 Task: Add an event with the title Marketing Campaign Planning and Strategy Development, date '2023/10/15', time 7:50 AM to 9:50 AMand add a description: Once risks are identified, they need to be assessed to understand their potential impact and likelihood of occurrence. This involves evaluating the severity of each risk and prioritizing them based on their potential impact on project objectives, timelines, budget, quality, and stakeholder satisfaction.Select event color  Grape . Add location for the event as: Turku, Finland, logged in from the account softage.4@softage.netand send the event invitation to softage.6@softage.net and softage.7@softage.net. Set a reminder for the event Weekly on Sunday
Action: Mouse moved to (70, 92)
Screenshot: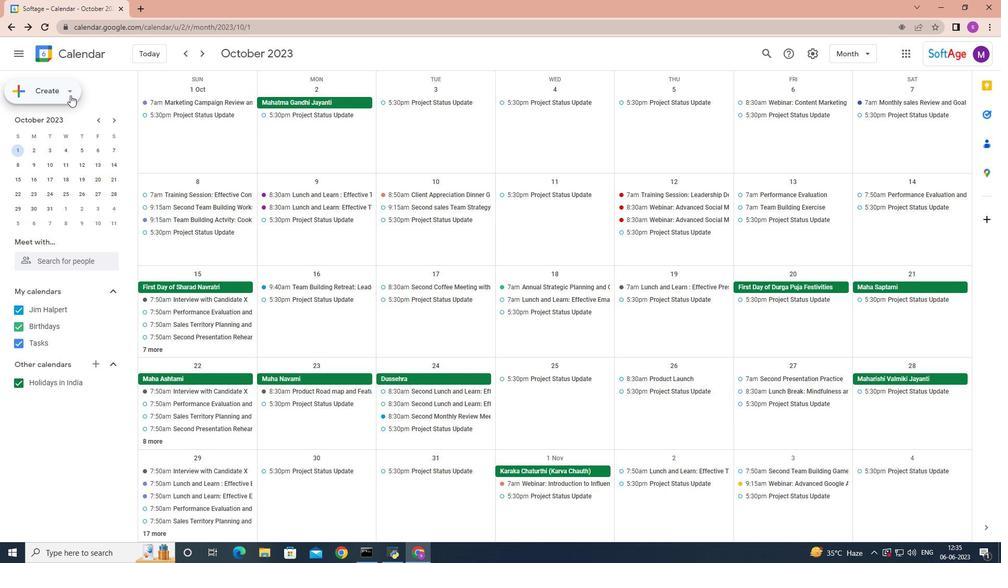 
Action: Mouse pressed left at (70, 92)
Screenshot: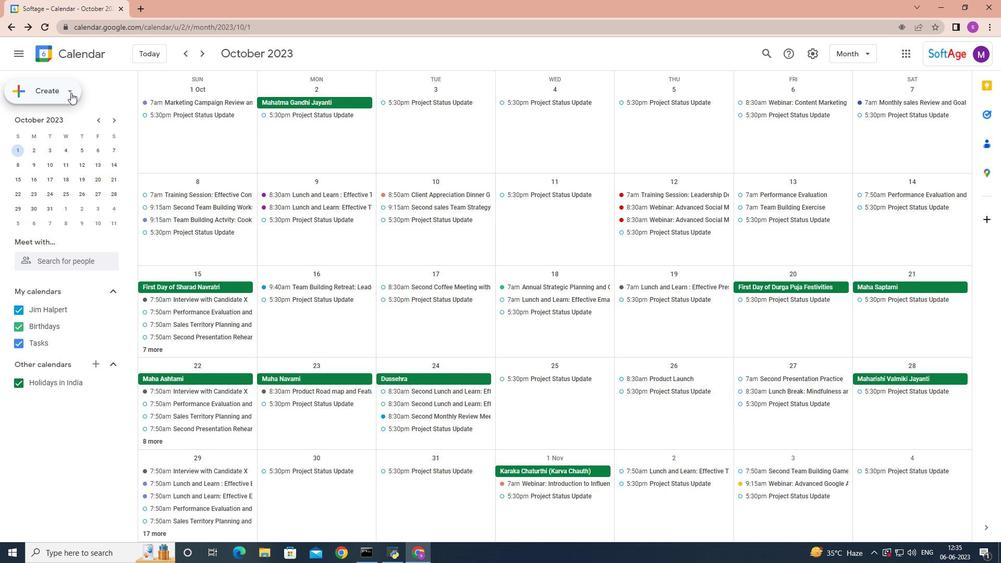 
Action: Mouse moved to (67, 121)
Screenshot: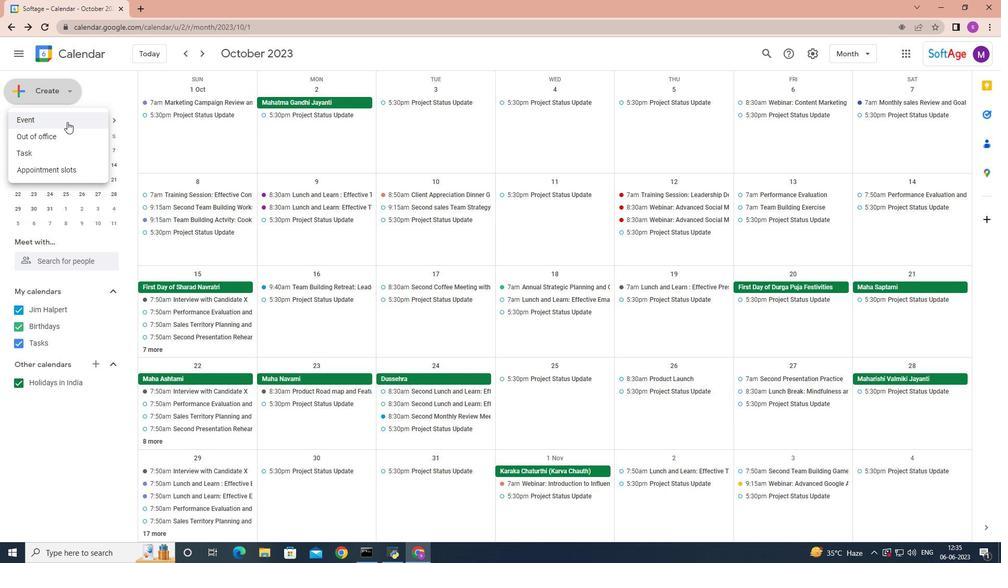 
Action: Mouse pressed left at (67, 121)
Screenshot: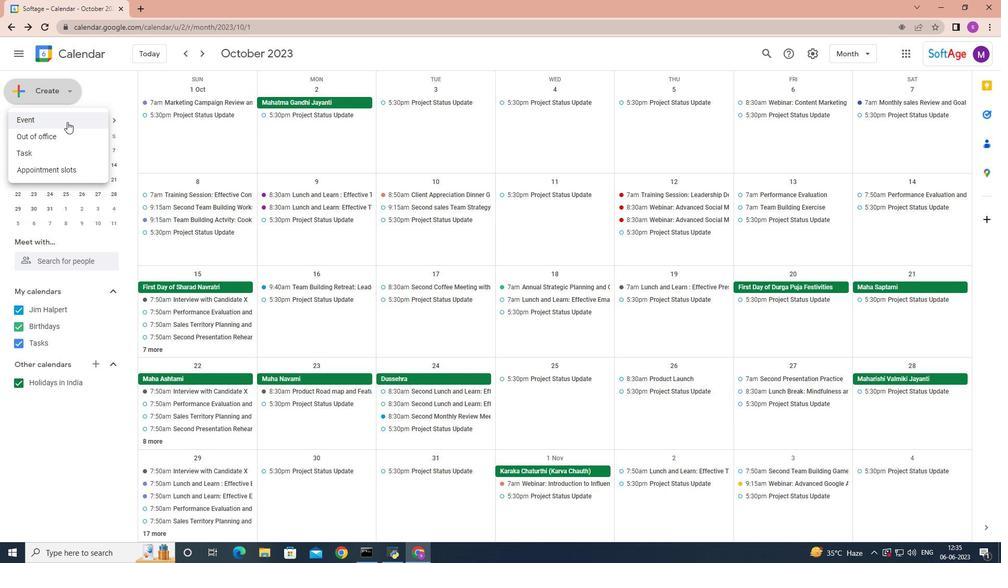 
Action: Mouse moved to (415, 351)
Screenshot: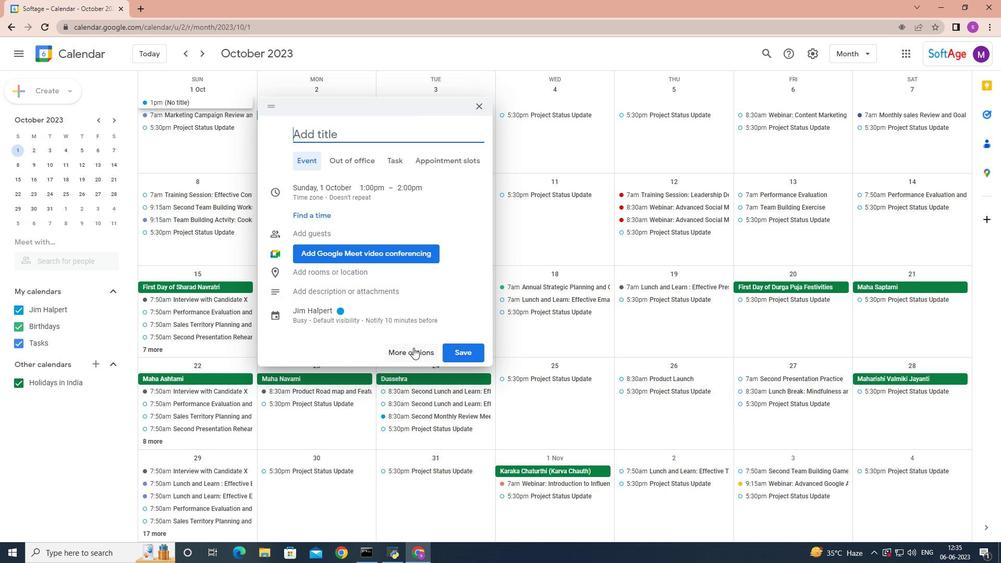 
Action: Mouse pressed left at (415, 351)
Screenshot: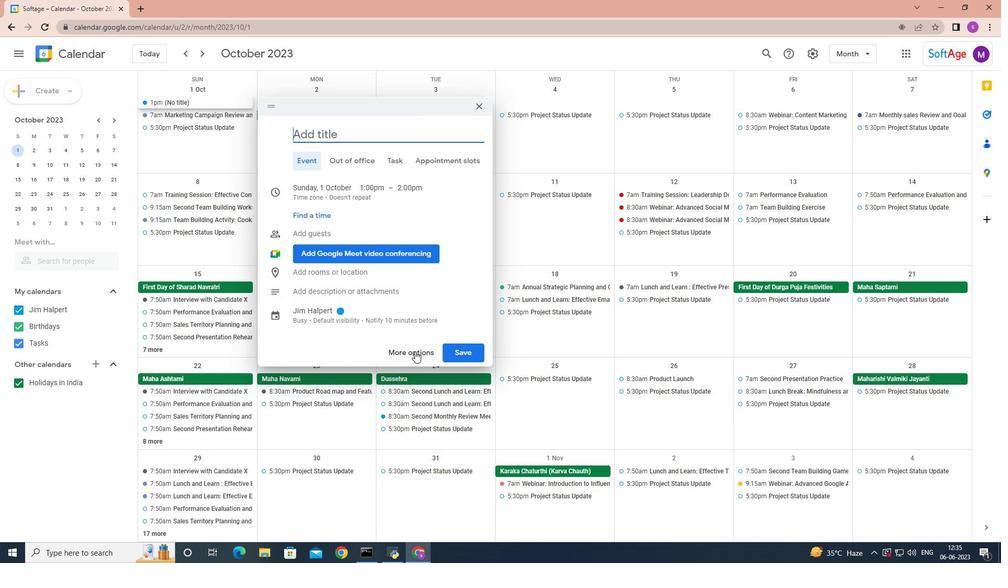 
Action: Mouse moved to (415, 351)
Screenshot: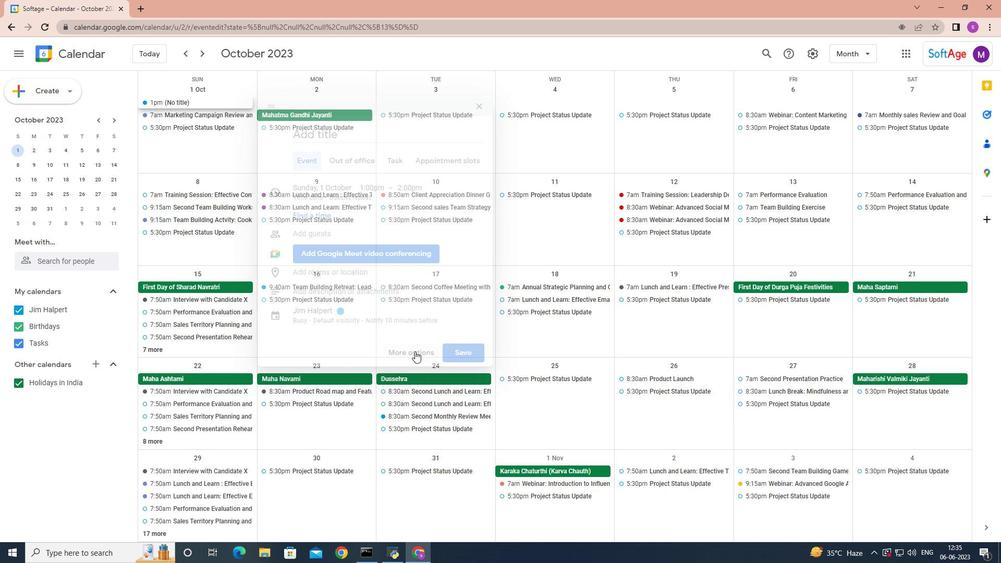 
Action: Key pressed <Key.shift>Marketing<Key.space><Key.shift>Campaign<Key.space><Key.shift>Planning<Key.space>and<Key.space><Key.shift>Strategy<Key.space><Key.shift>Development
Screenshot: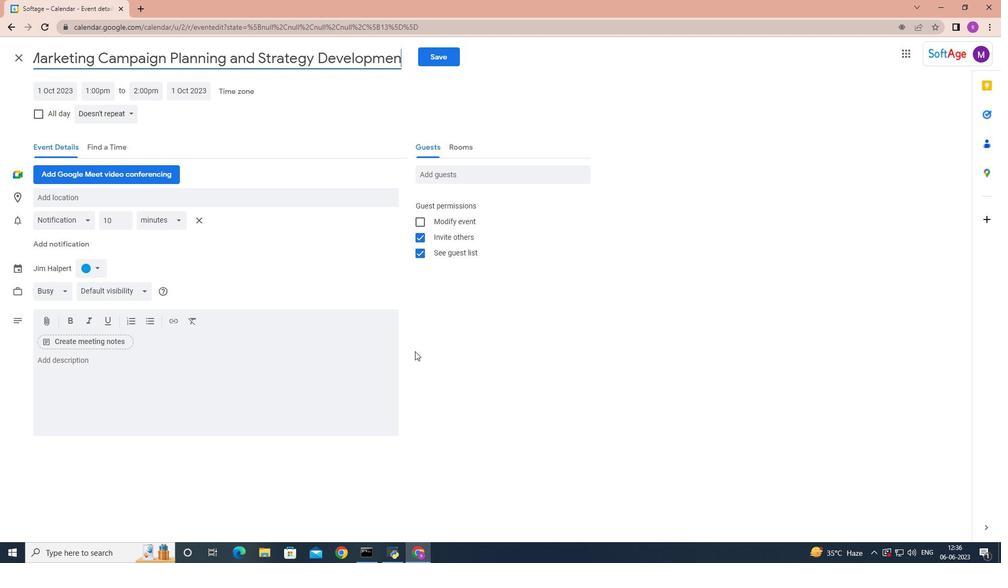 
Action: Mouse moved to (56, 90)
Screenshot: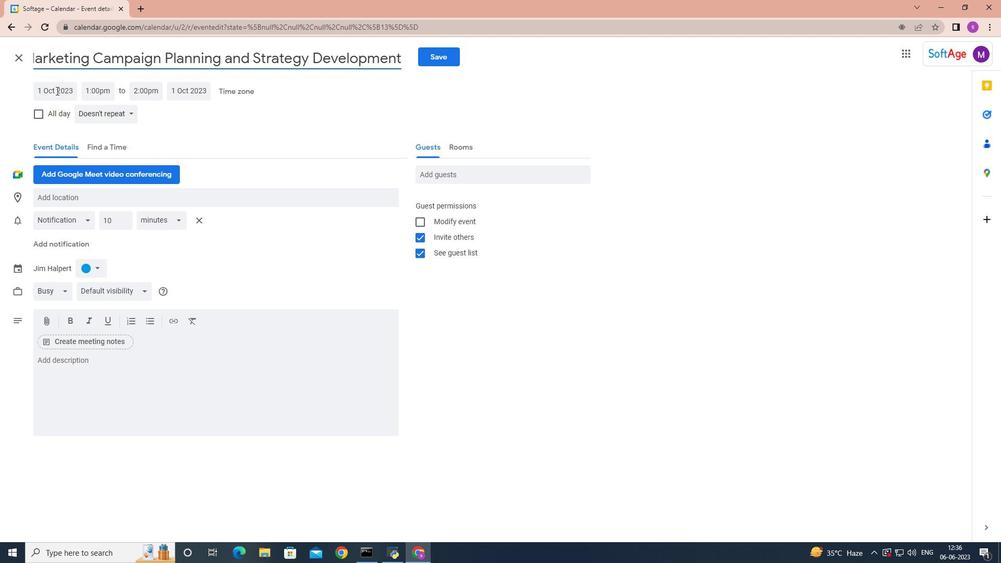 
Action: Mouse pressed left at (56, 90)
Screenshot: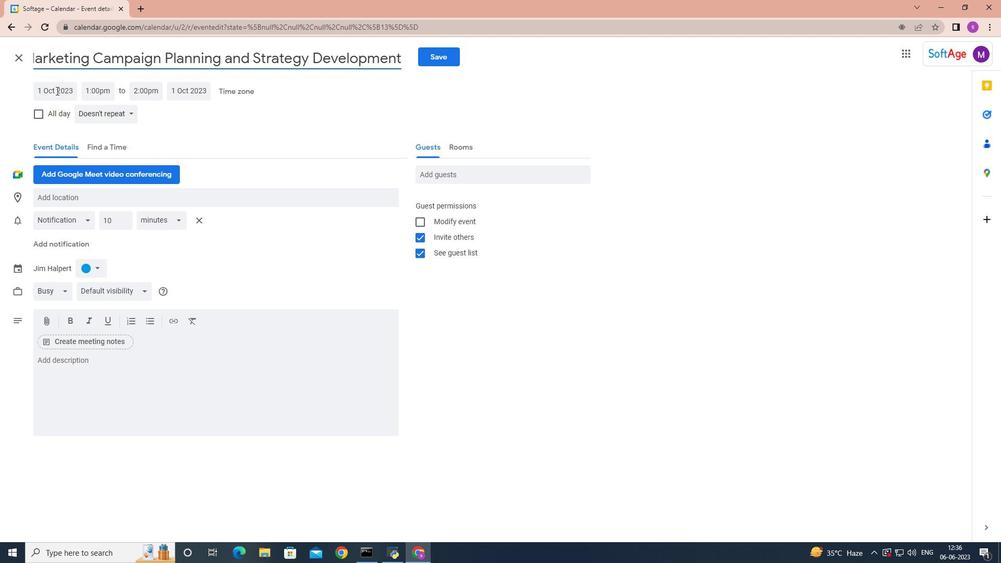 
Action: Mouse moved to (53, 170)
Screenshot: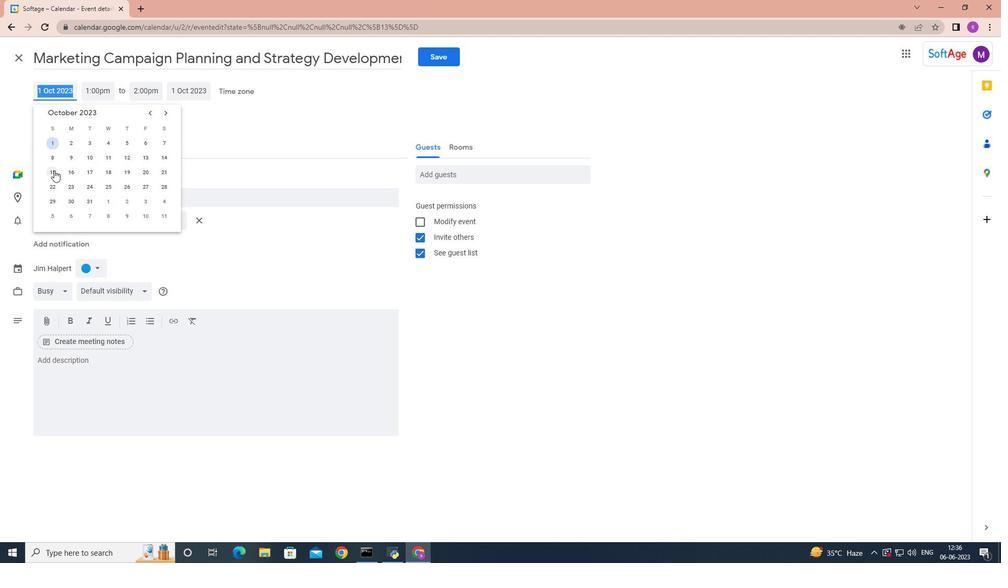 
Action: Mouse pressed left at (53, 170)
Screenshot: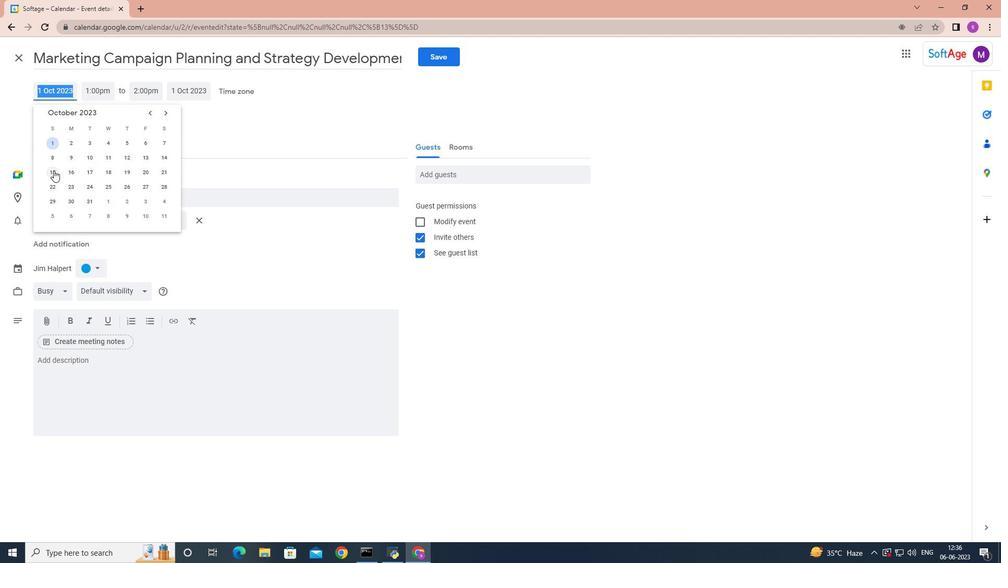 
Action: Mouse moved to (106, 90)
Screenshot: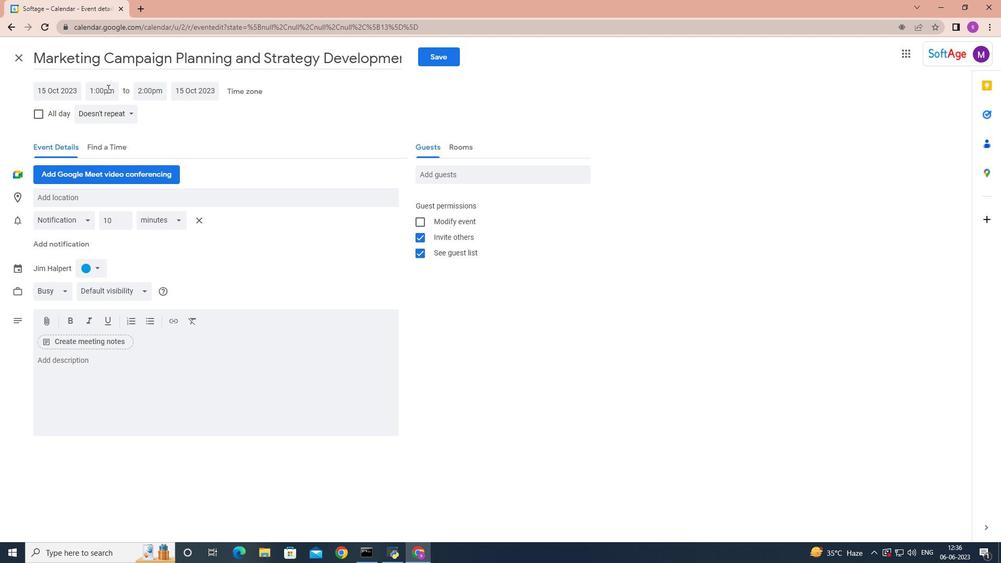 
Action: Mouse pressed left at (106, 90)
Screenshot: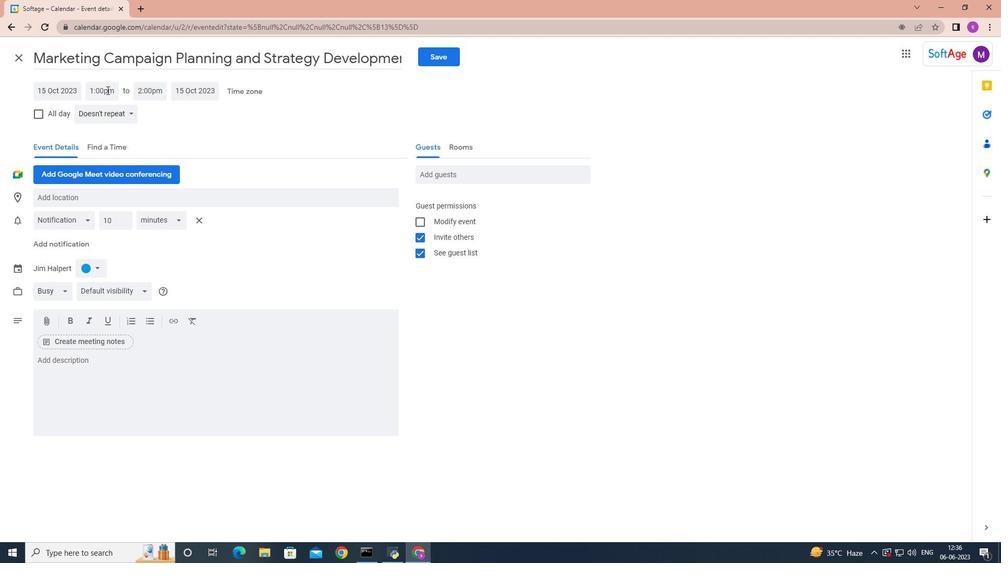 
Action: Mouse moved to (140, 147)
Screenshot: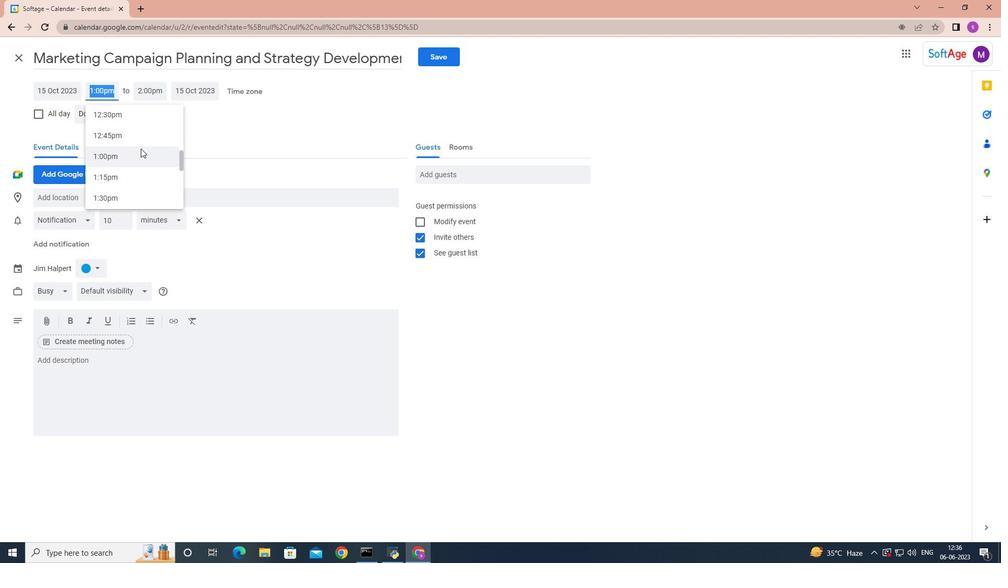 
Action: Key pressed 7<Key.shift>:<Key.shift>50<Key.space><Key.shift>AM<Key.enter>
Screenshot: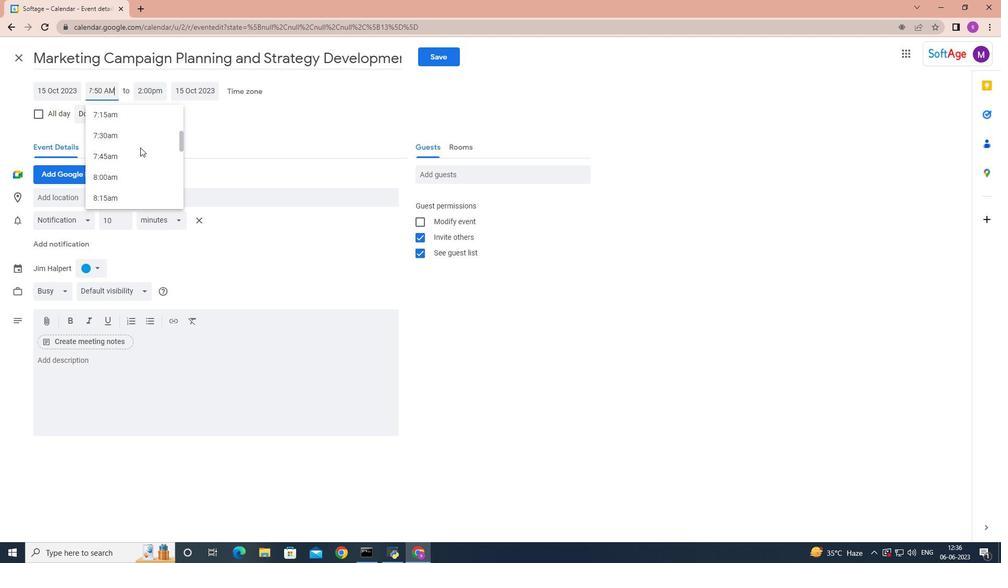 
Action: Mouse moved to (153, 89)
Screenshot: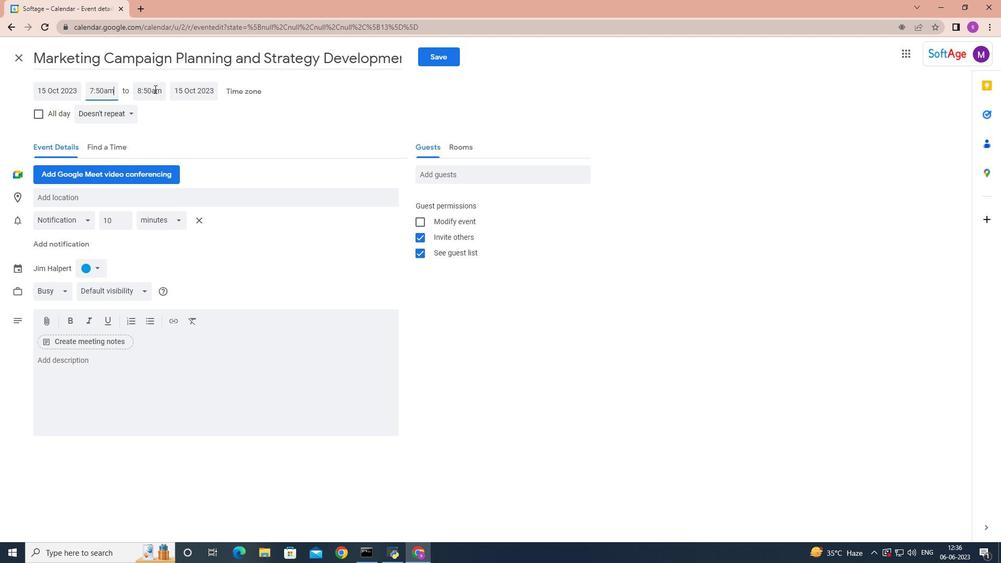 
Action: Mouse pressed left at (153, 89)
Screenshot: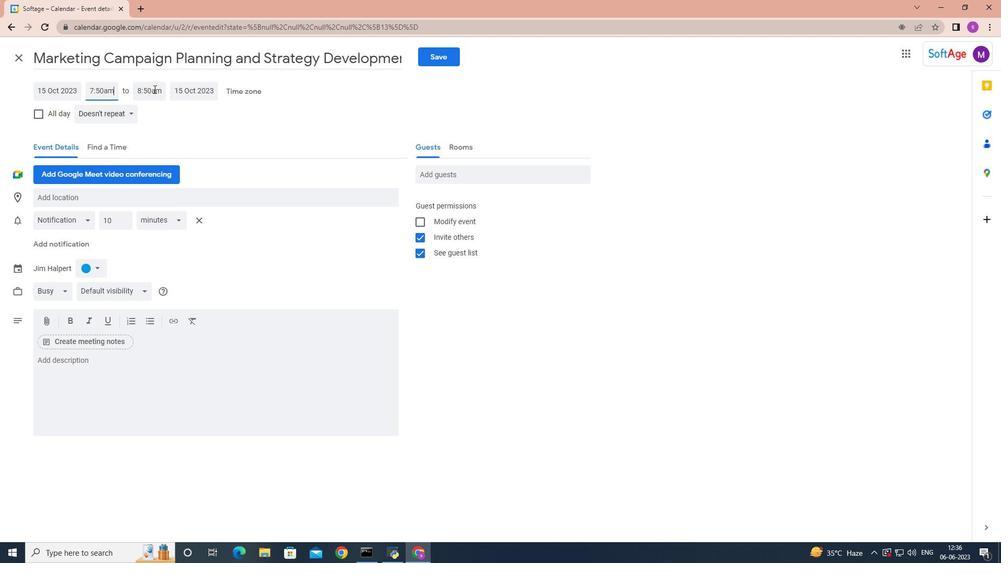 
Action: Mouse moved to (185, 199)
Screenshot: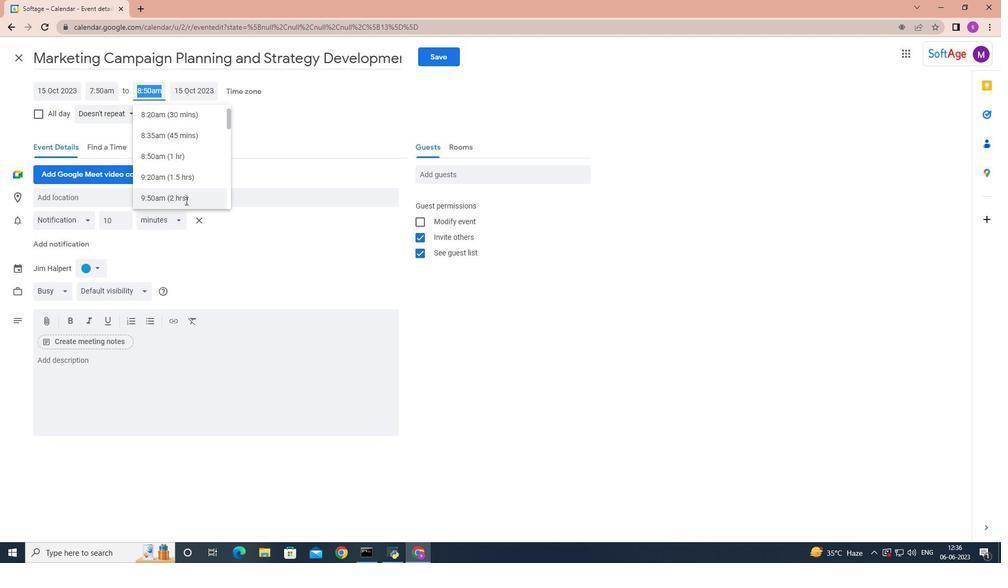 
Action: Mouse pressed left at (185, 199)
Screenshot: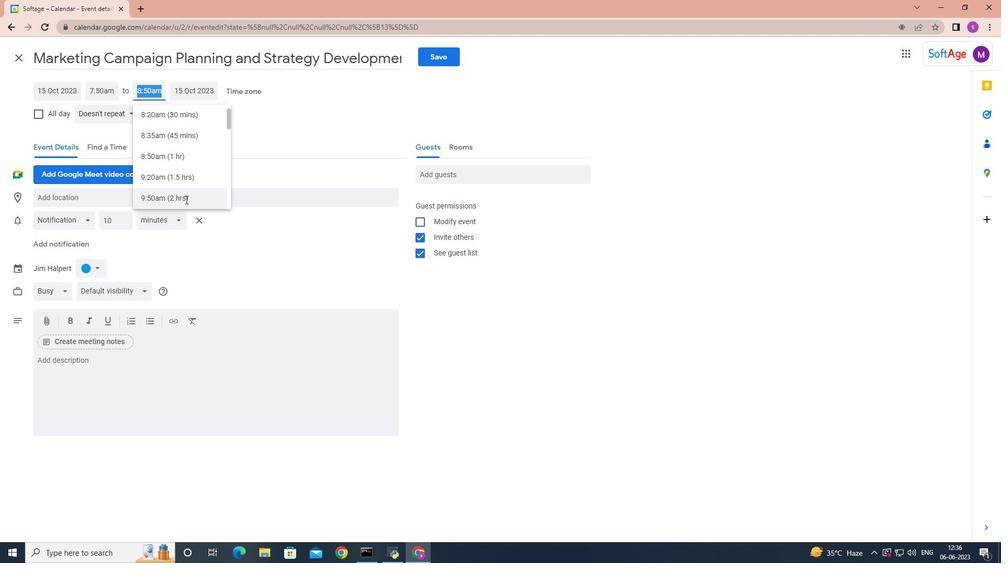 
Action: Mouse moved to (90, 361)
Screenshot: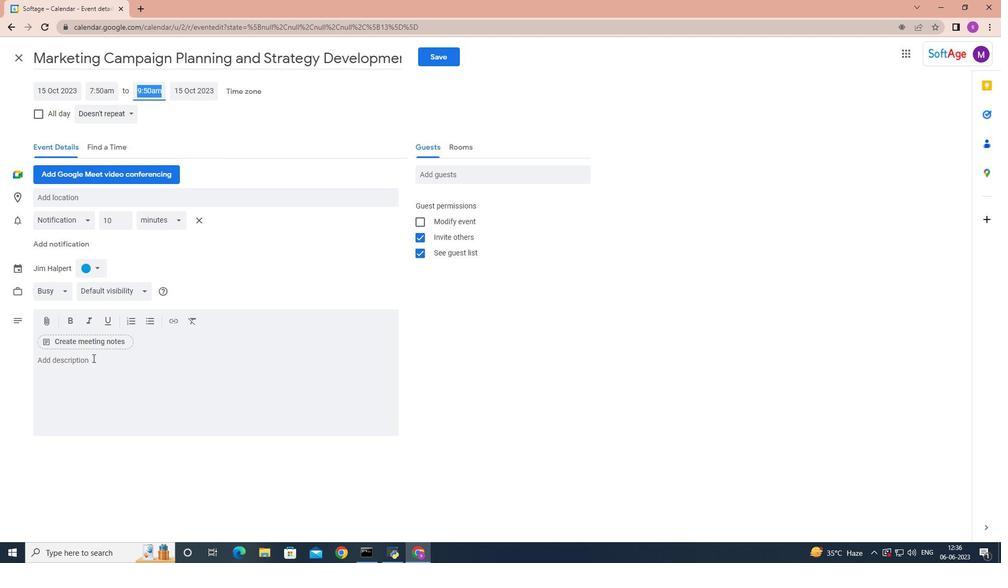 
Action: Mouse pressed left at (90, 361)
Screenshot: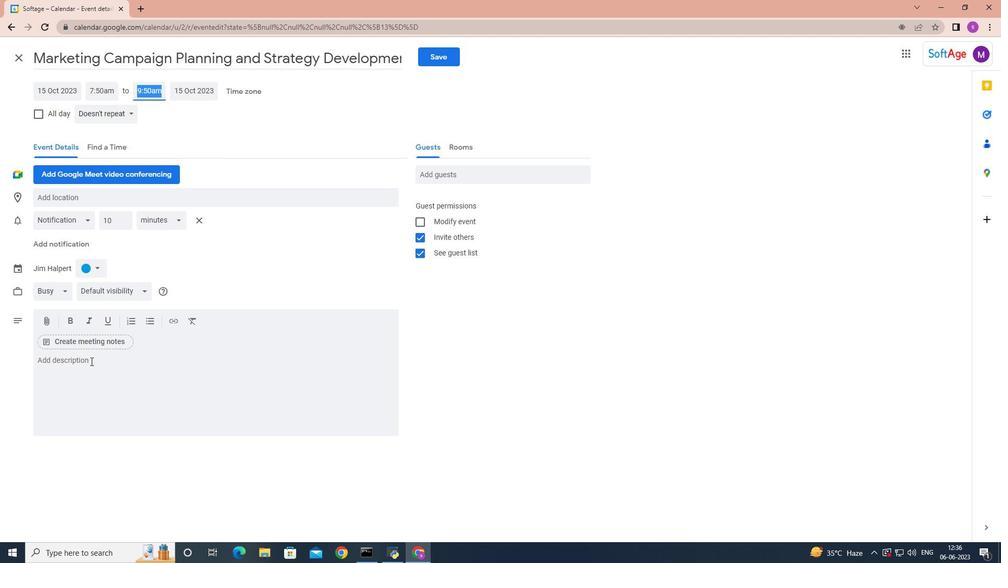 
Action: Key pressed <Key.shift>Once<Key.space>risk<Key.space><Key.backspace>s<Key.space>are<Key.space>identified<Key.space><Key.backspace>,<Key.space>they<Key.space>need<Key.space>to<Key.space>be<Key.space>assessed<Key.space>to<Key.space>understand<Key.space>their<Key.space>potential<Key.space>impact<Key.space>and<Key.space>liklihood<Key.space><Key.backspace><Key.backspace><Key.backspace><Key.backspace><Key.backspace><Key.backspace><Key.backspace>elo<Key.backspace>ihood<Key.space>of<Key.space>occurrence<Key.space><Key.backspace>.<Key.space><Key.shift>This<Key.space>involves<Key.space>evaluating<Key.space>the<Key.space>severity<Key.space>of<Key.space>each<Key.space>risk<Key.space>and<Key.space>prioritizing<Key.space>them<Key.space>v<Key.backspace>based<Key.space>on<Key.space>their<Key.space>potential<Key.space>impact<Key.space>on<Key.space>project<Key.space>on<Key.backspace>bjectives<Key.space><Key.backspace>,<Key.space><Key.shift>Timelines,<Key.space>budget,<Key.space>quality<Key.space>,<Key.space>and<Key.space>stakeholder<Key.space>satisfaction.
Screenshot: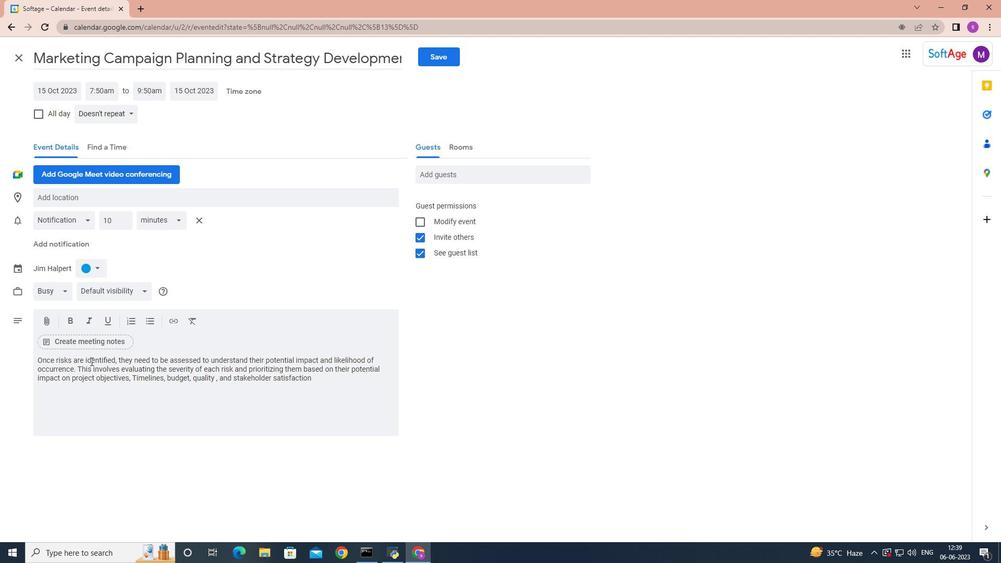 
Action: Mouse moved to (96, 269)
Screenshot: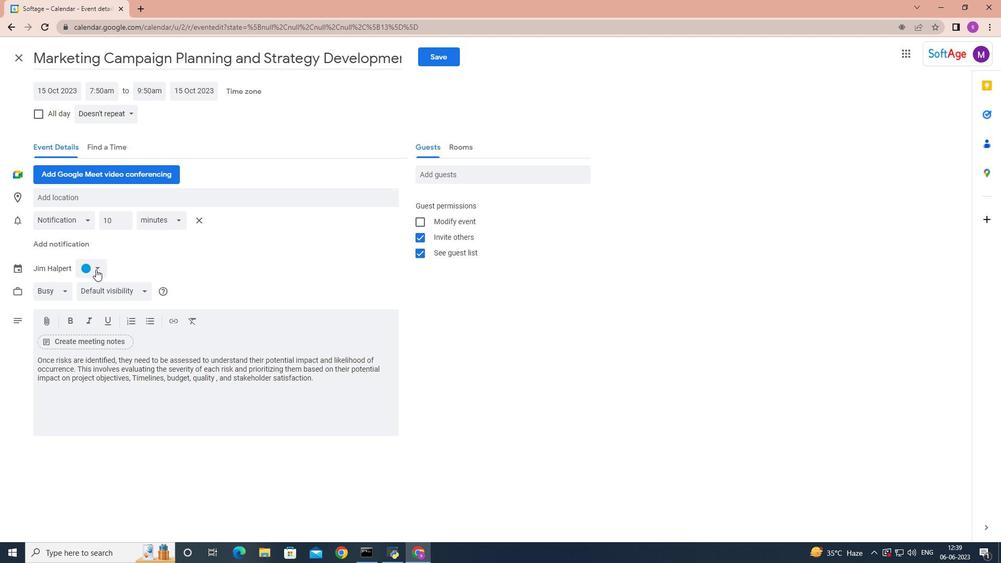 
Action: Mouse pressed left at (96, 269)
Screenshot: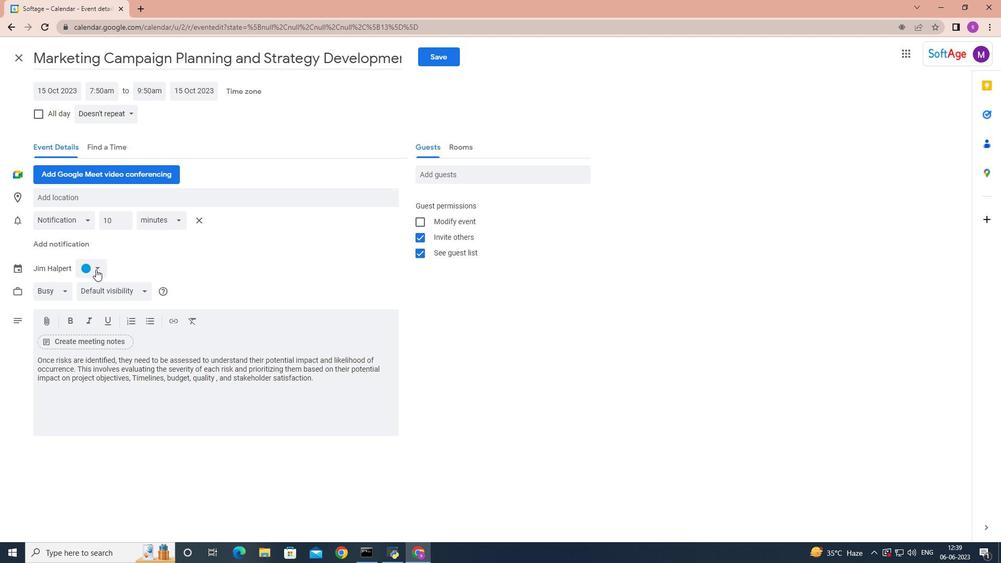 
Action: Mouse moved to (98, 315)
Screenshot: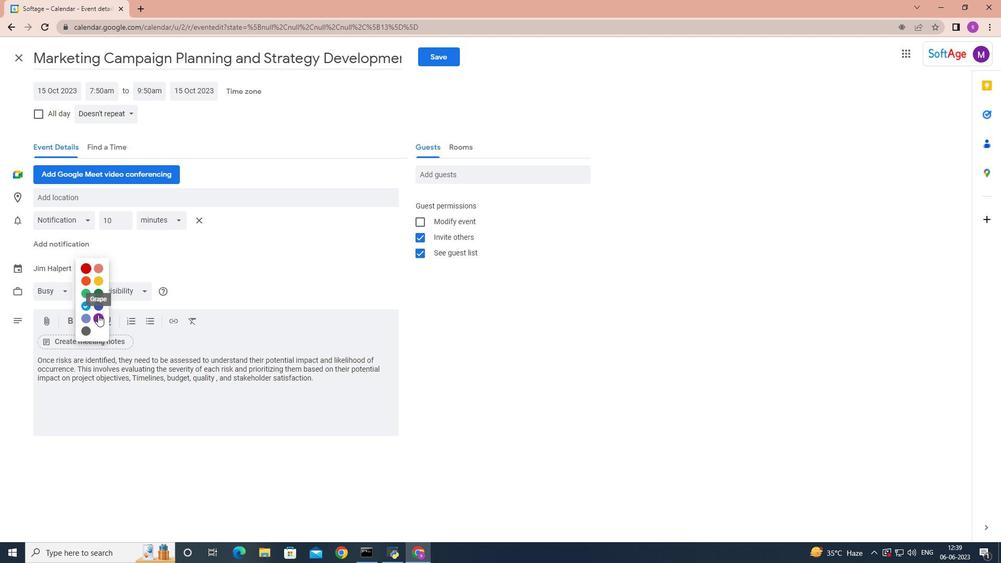 
Action: Mouse pressed left at (98, 315)
Screenshot: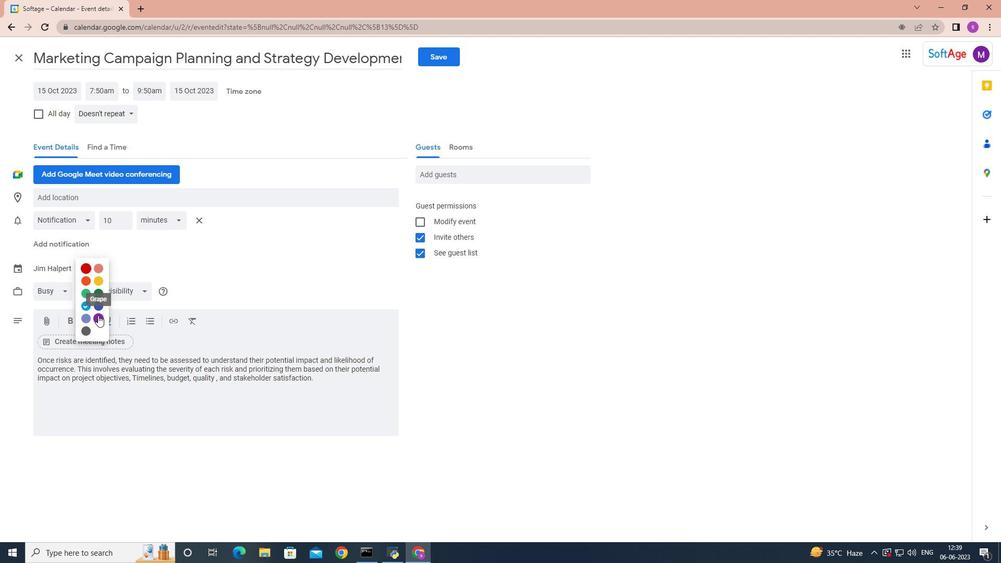 
Action: Mouse moved to (101, 194)
Screenshot: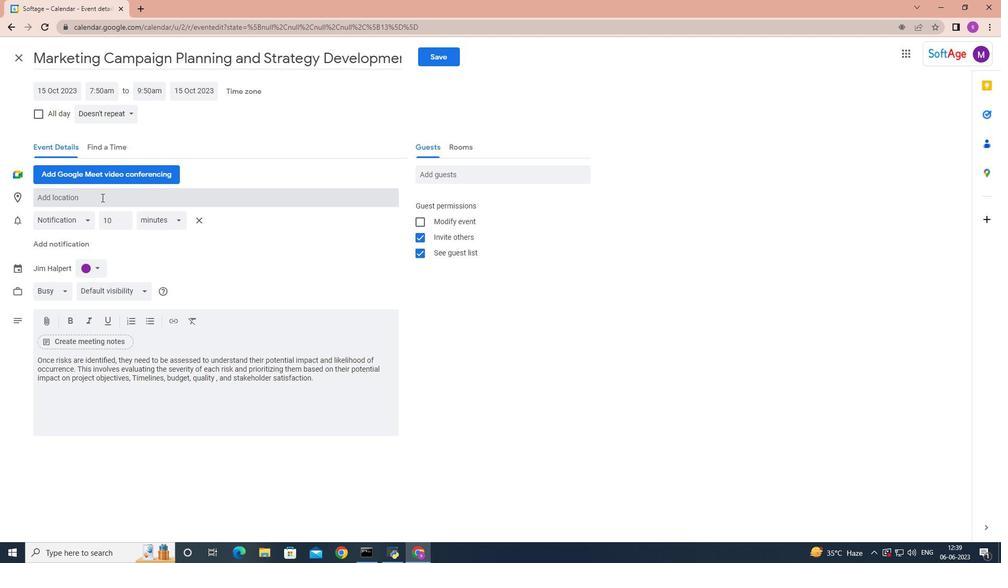 
Action: Mouse pressed left at (101, 194)
Screenshot: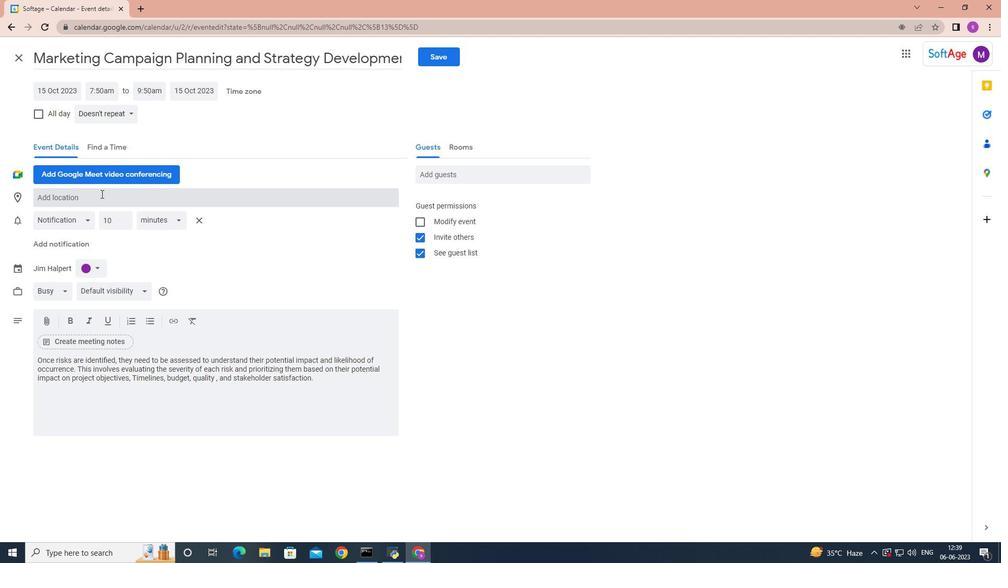 
Action: Key pressed <Key.shift>Turku,<Key.space><Key.shift>Finland
Screenshot: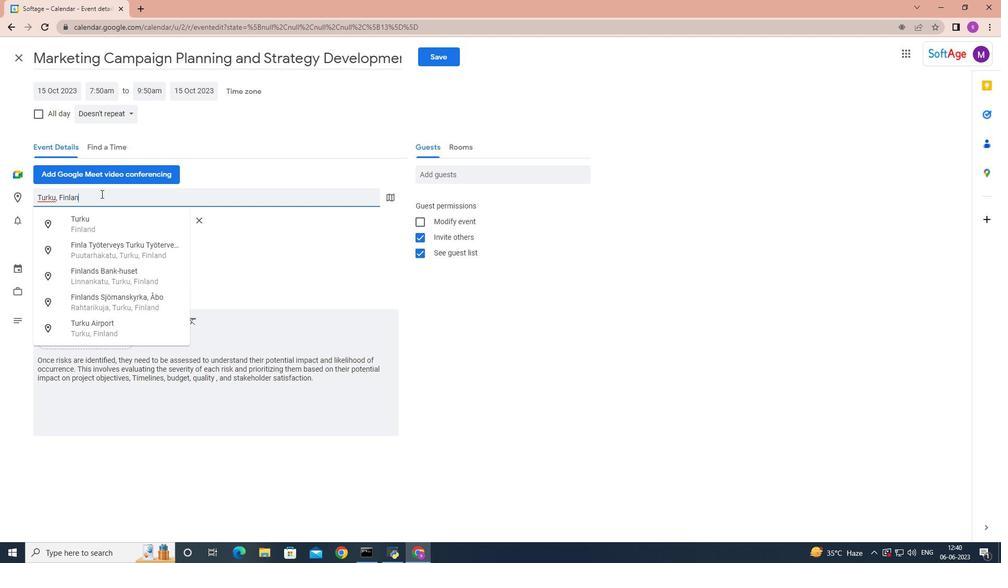 
Action: Mouse moved to (439, 175)
Screenshot: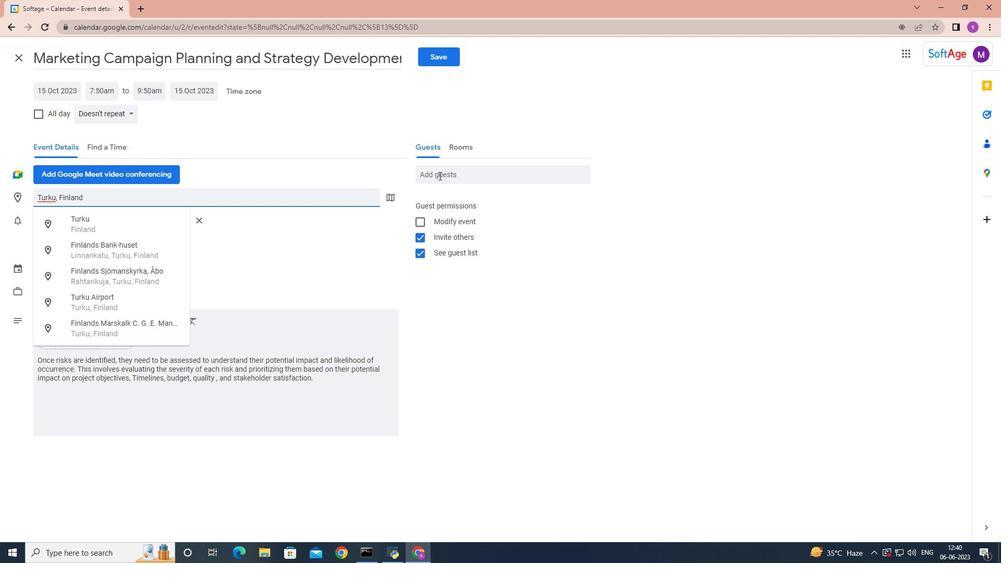 
Action: Mouse pressed left at (439, 175)
Screenshot: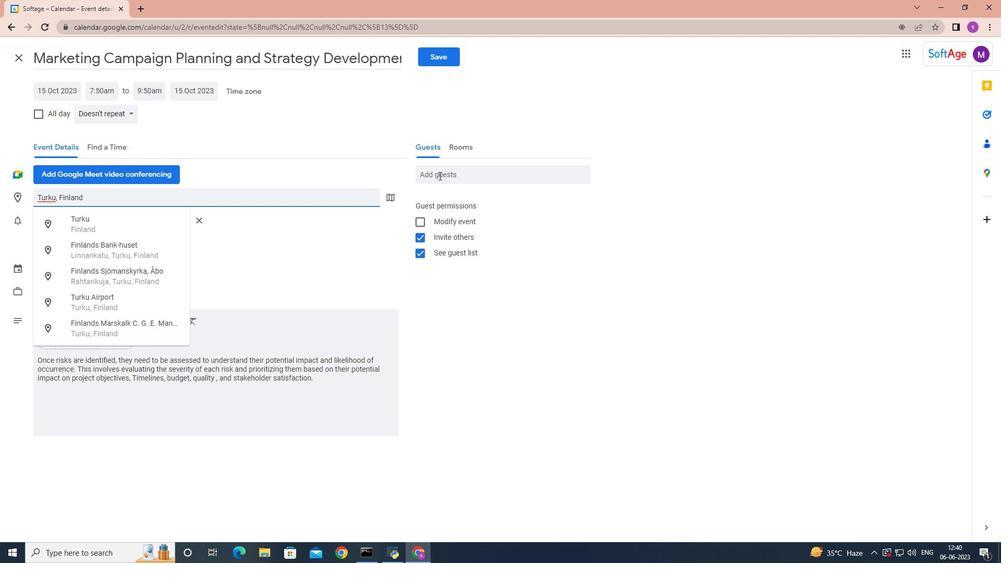 
Action: Key pressed softage.6
Screenshot: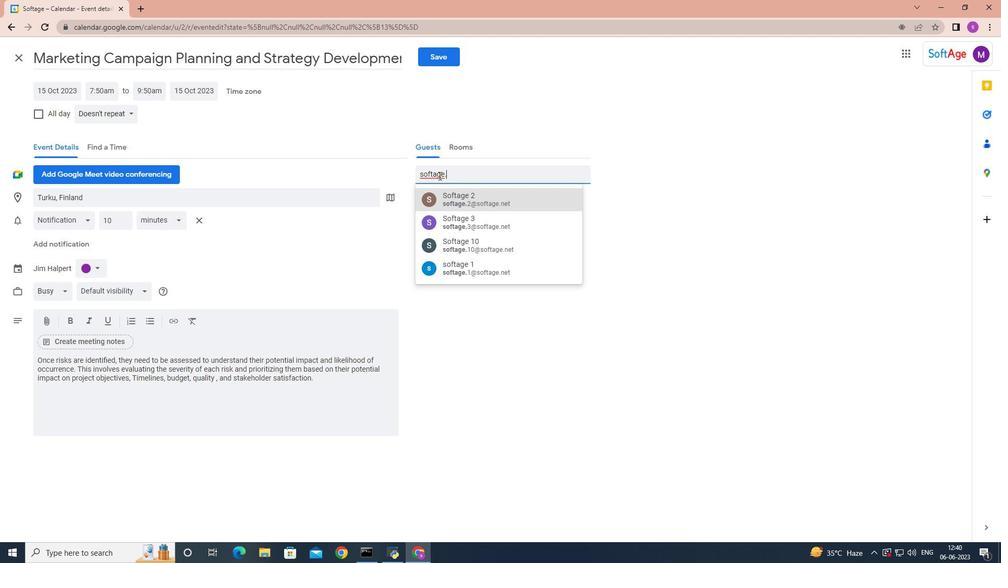 
Action: Mouse moved to (493, 200)
Screenshot: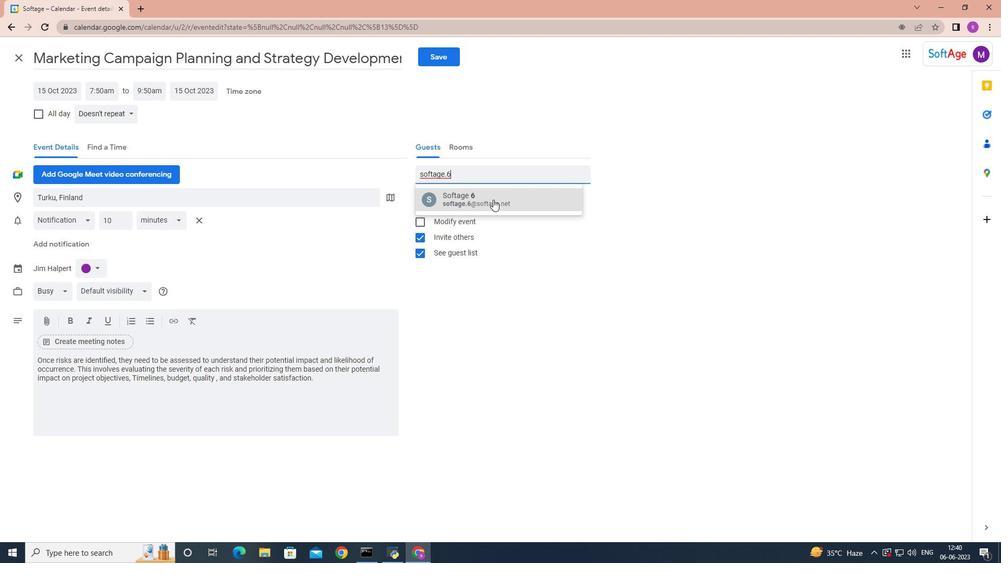 
Action: Mouse pressed left at (493, 200)
Screenshot: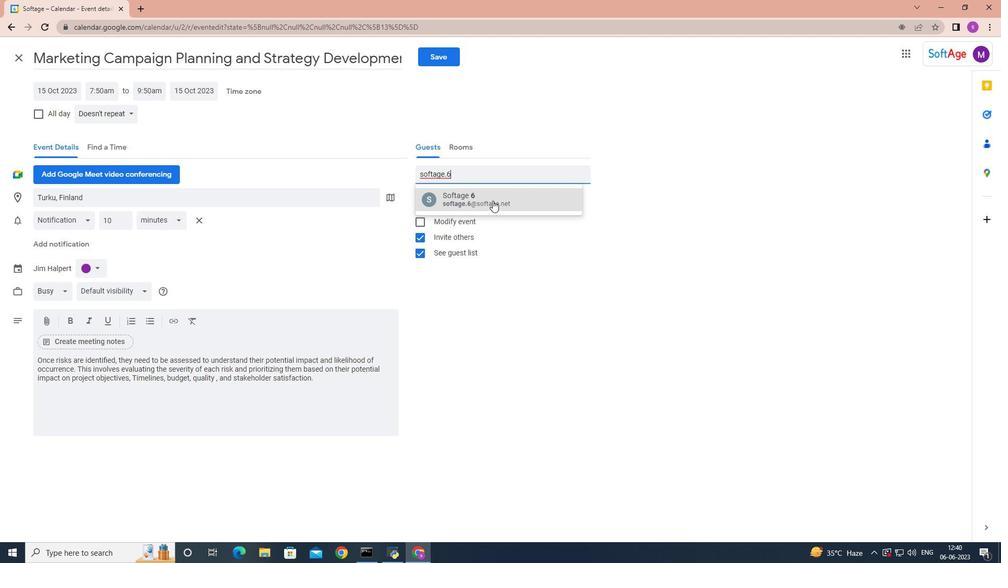 
Action: Key pressed softae.7
Screenshot: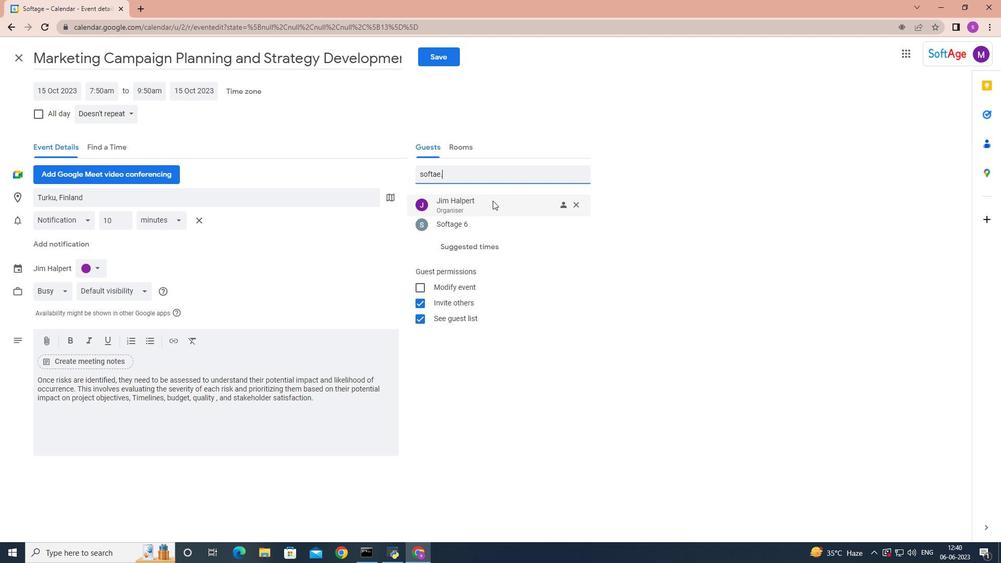 
Action: Mouse moved to (476, 171)
Screenshot: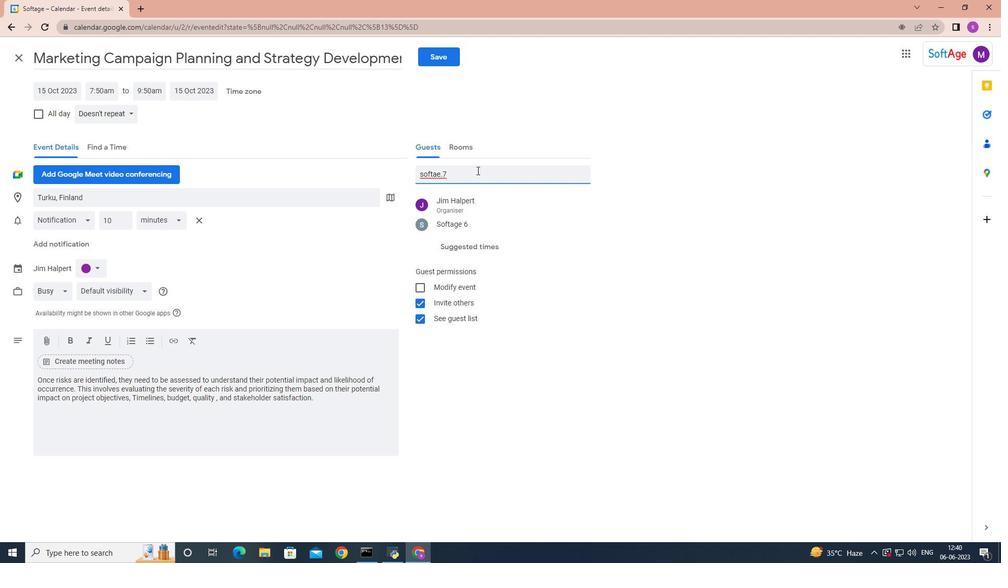 
Action: Key pressed <Key.backspace><Key.backspace><Key.backspace><Key.backspace><Key.backspace>tage.7
Screenshot: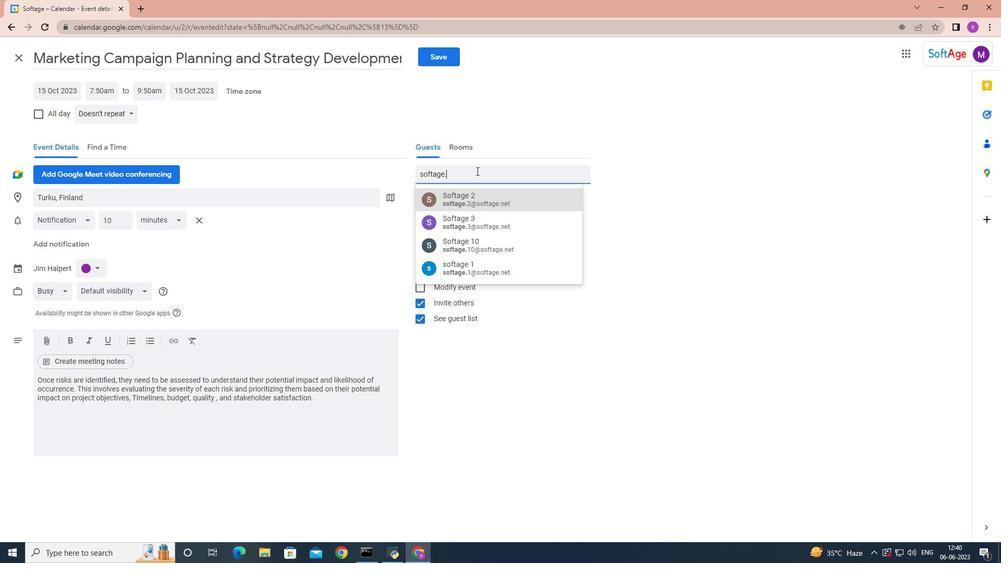 
Action: Mouse moved to (483, 197)
Screenshot: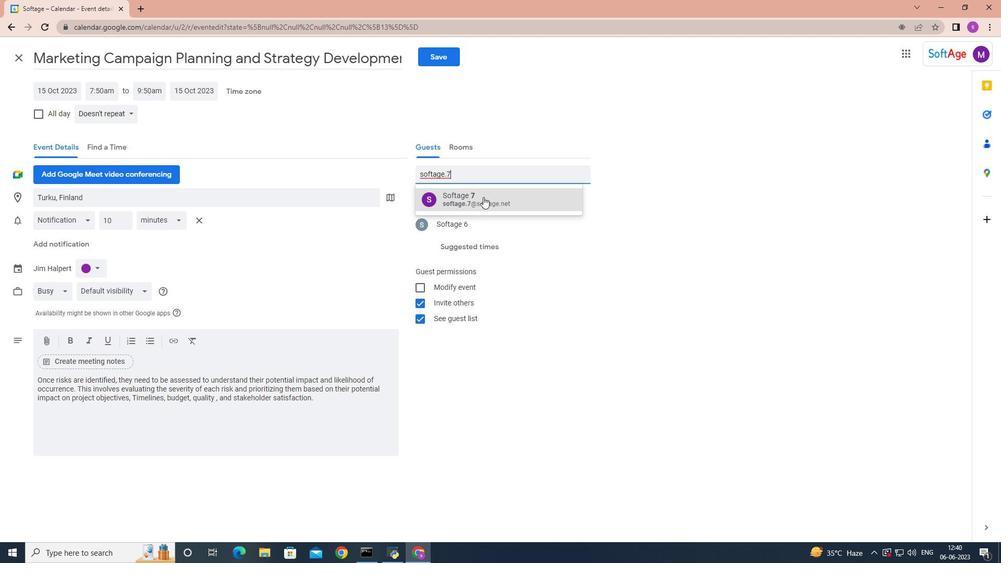 
Action: Mouse pressed left at (483, 197)
Screenshot: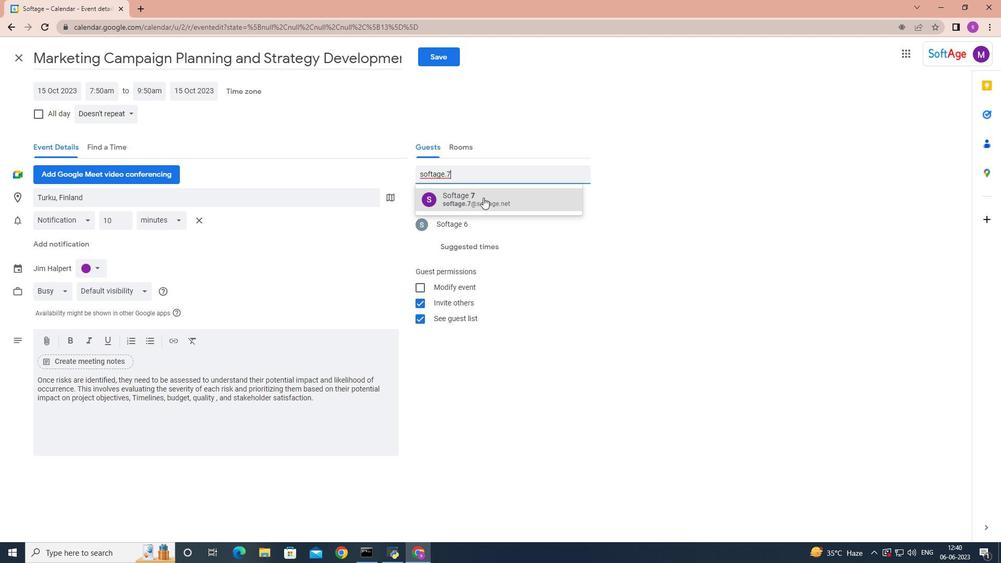 
Action: Mouse moved to (132, 112)
Screenshot: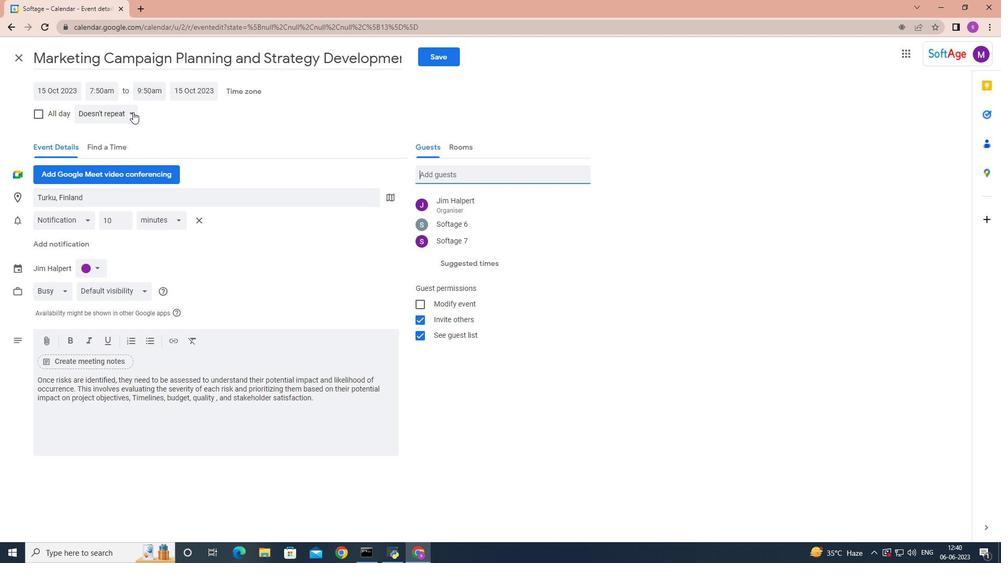 
Action: Mouse pressed left at (132, 112)
Screenshot: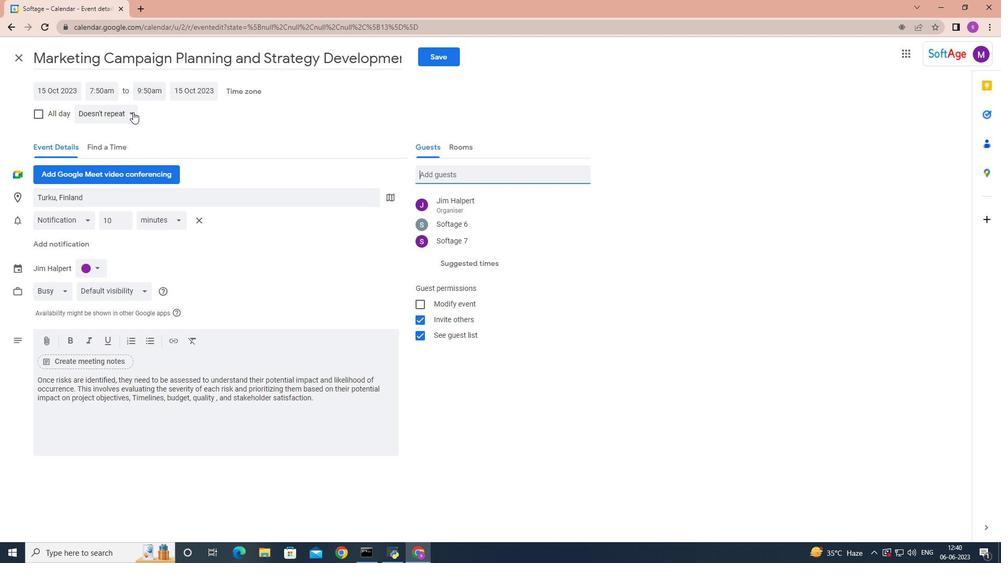 
Action: Mouse moved to (130, 154)
Screenshot: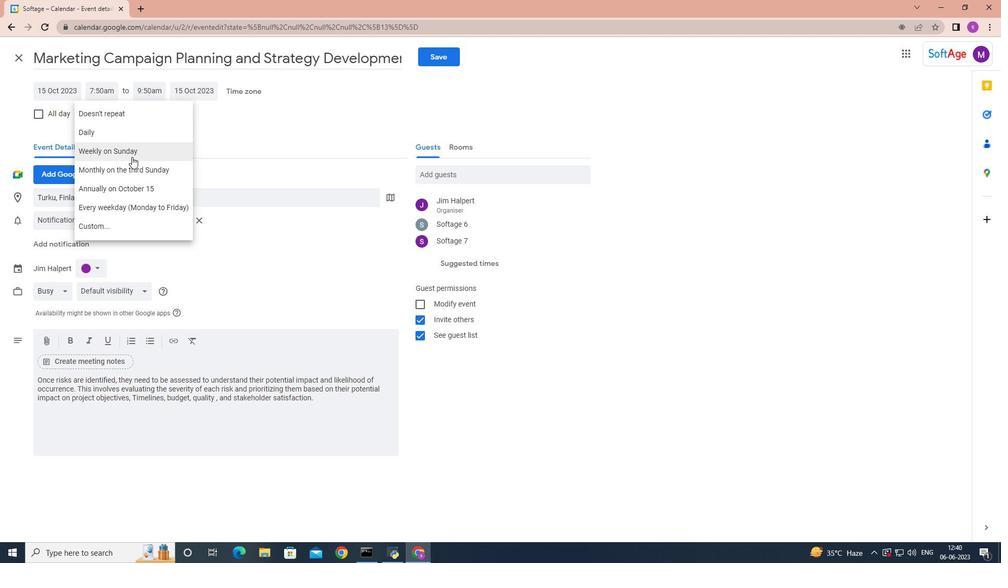 
Action: Mouse pressed left at (130, 154)
Screenshot: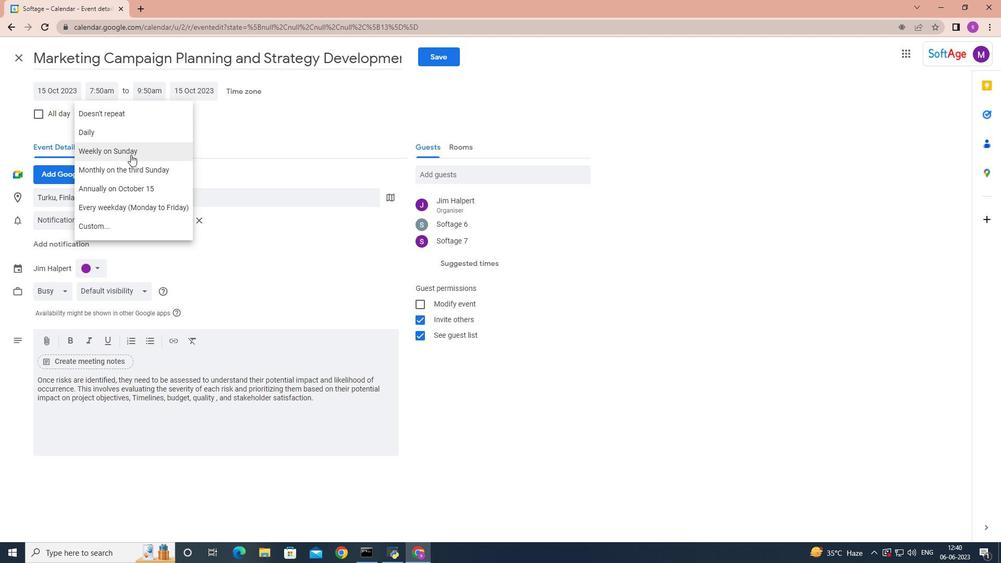 
Action: Mouse moved to (434, 56)
Screenshot: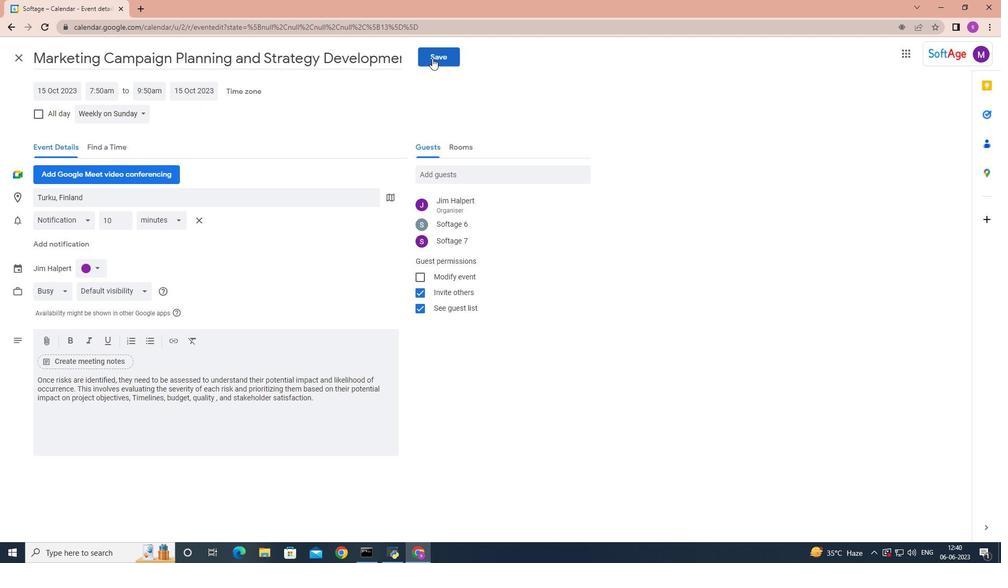 
Action: Mouse pressed left at (434, 56)
Screenshot: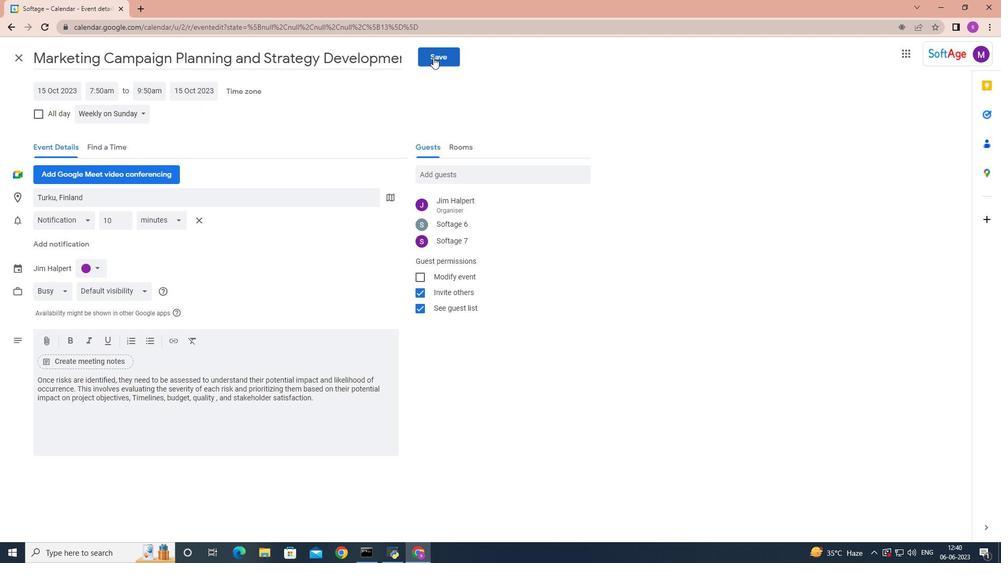 
Action: Mouse moved to (603, 310)
Screenshot: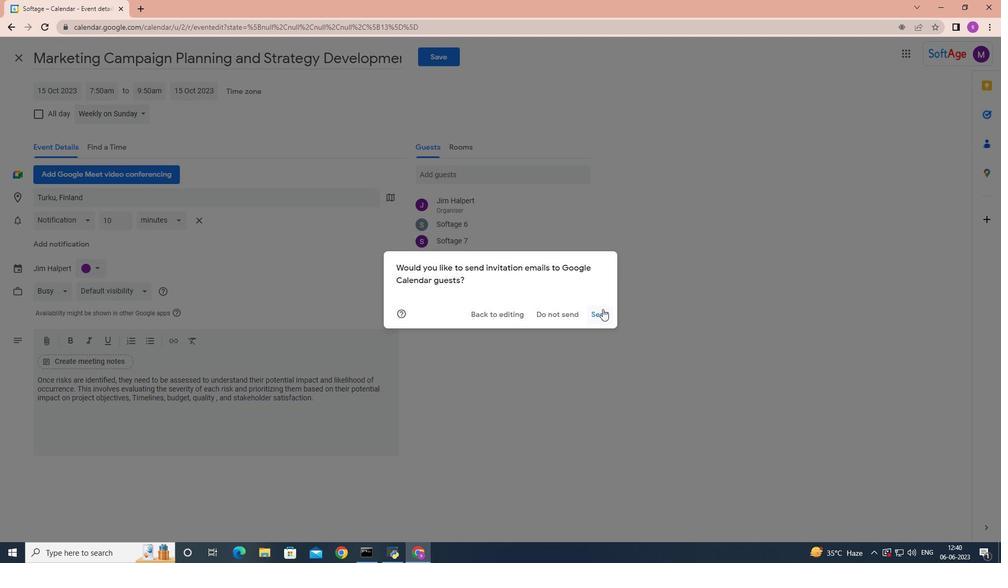 
Action: Mouse pressed left at (603, 310)
Screenshot: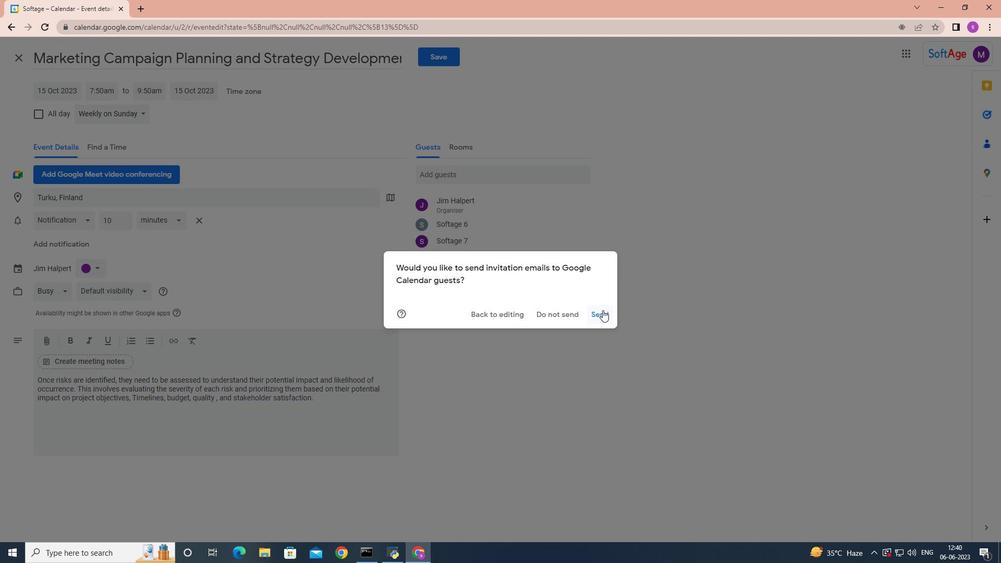 
